 Task: Create a rule from the Recommended list, Task Added to this Project -> add SubTasks in the project TranslateForge with SubTasks Gather and Analyse Requirements , Design and Implement Solution , System Test and UAT , Release to Production / Go Live.
Action: Mouse moved to (51, 381)
Screenshot: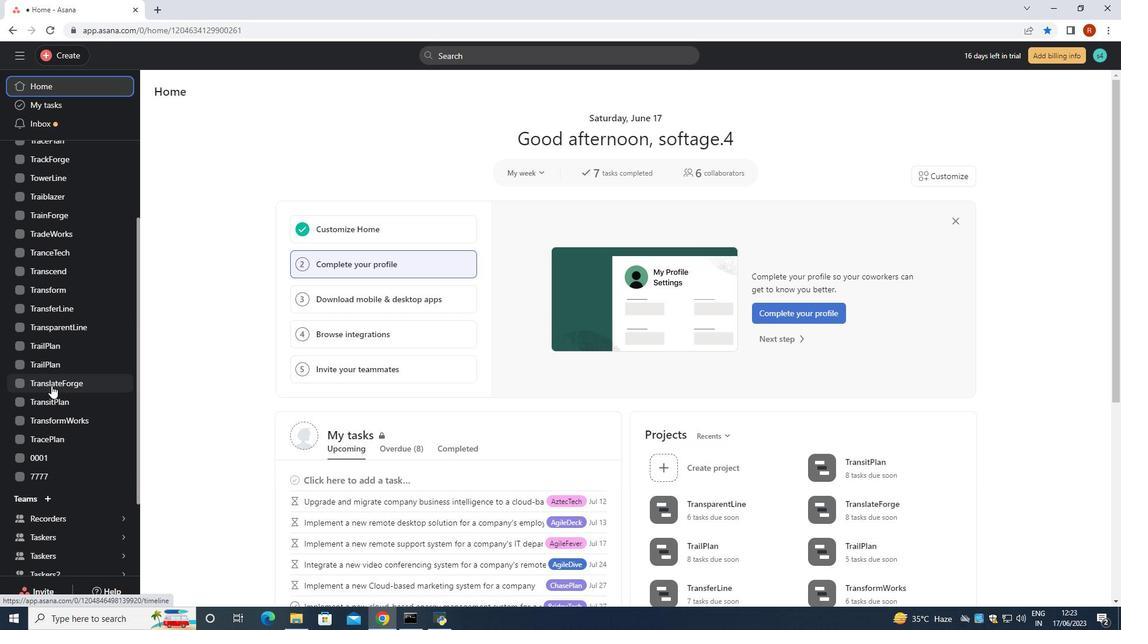 
Action: Mouse pressed left at (51, 381)
Screenshot: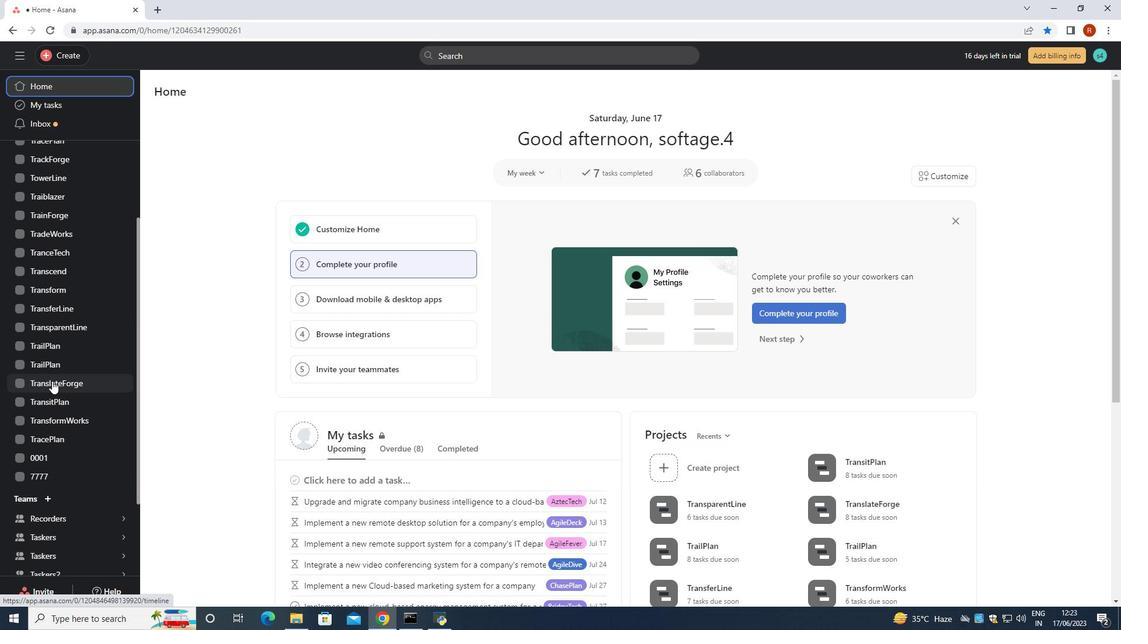 
Action: Mouse moved to (1091, 96)
Screenshot: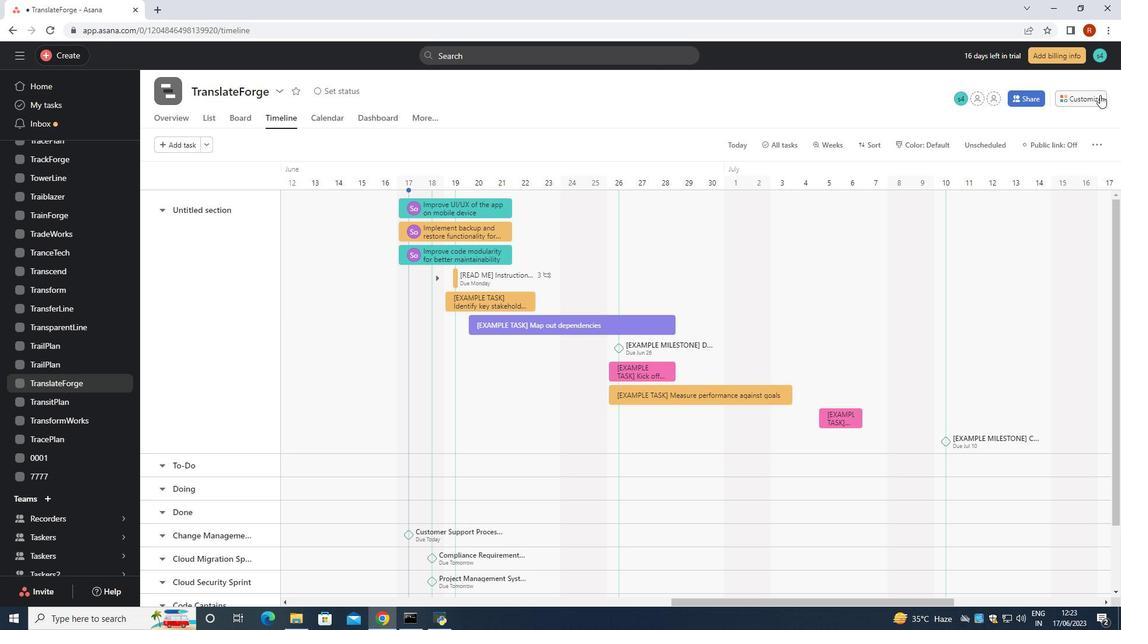 
Action: Mouse pressed left at (1091, 96)
Screenshot: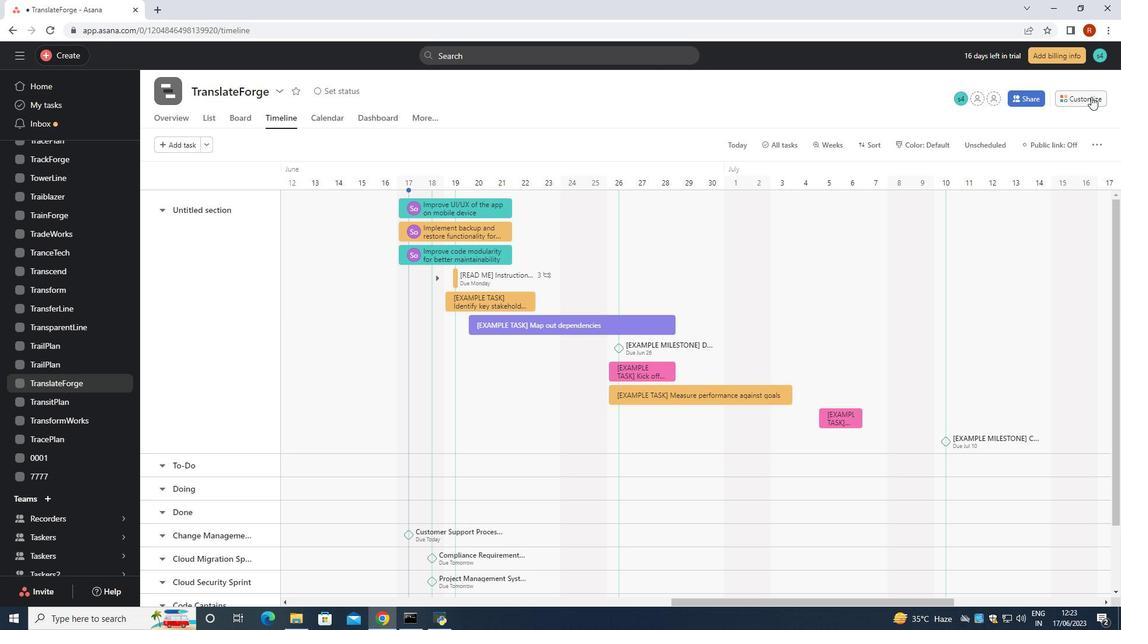 
Action: Mouse moved to (884, 282)
Screenshot: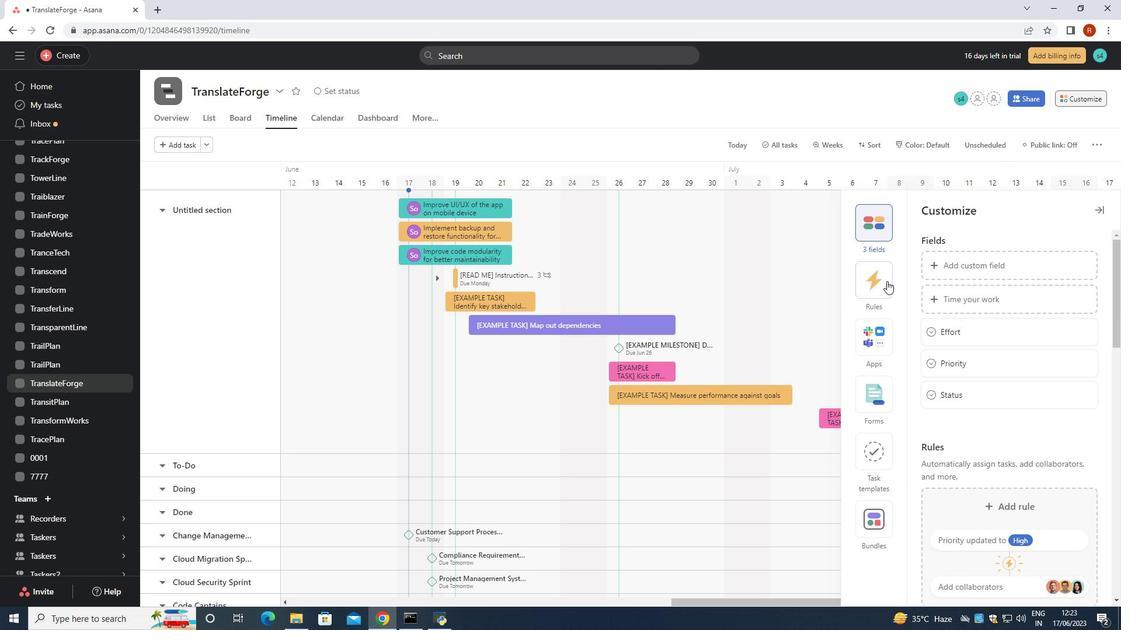 
Action: Mouse pressed left at (884, 282)
Screenshot: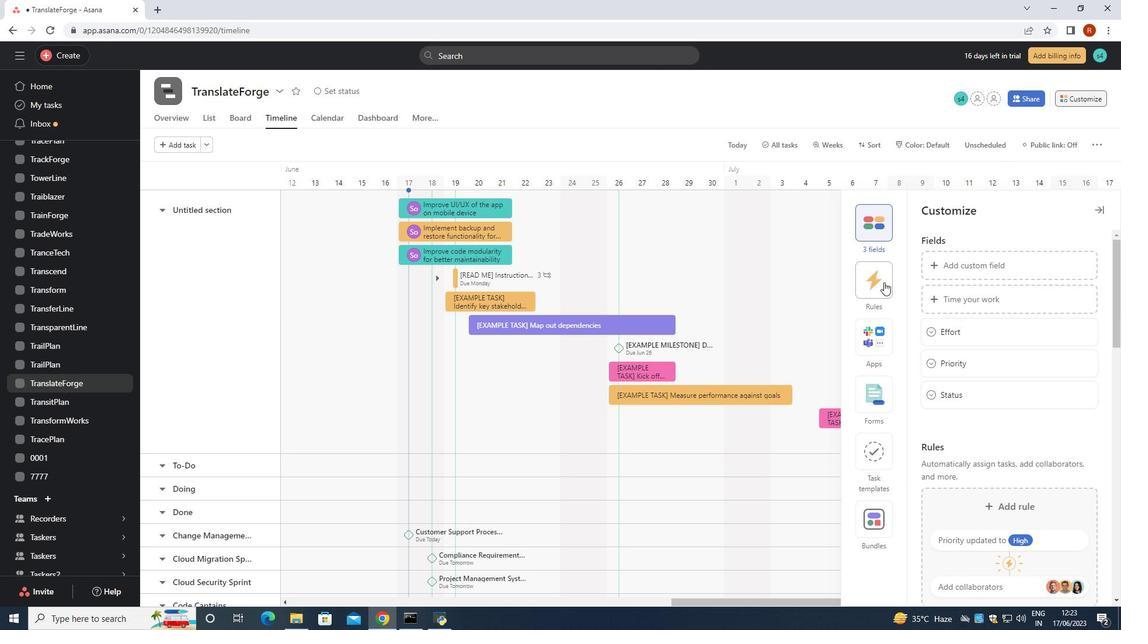 
Action: Mouse moved to (965, 296)
Screenshot: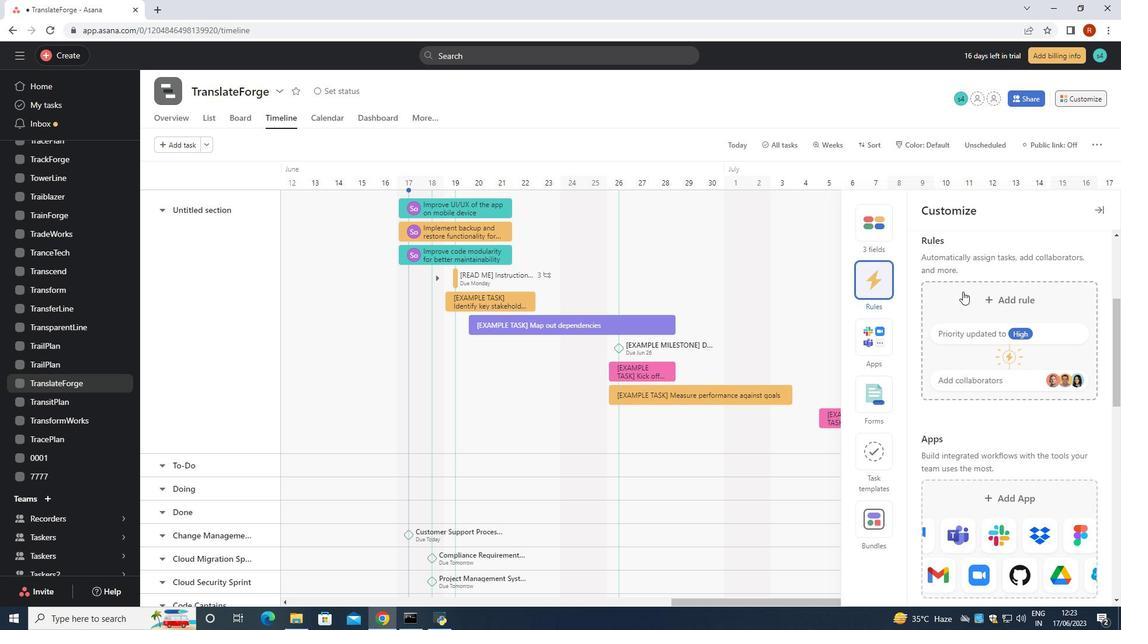 
Action: Mouse pressed left at (965, 296)
Screenshot: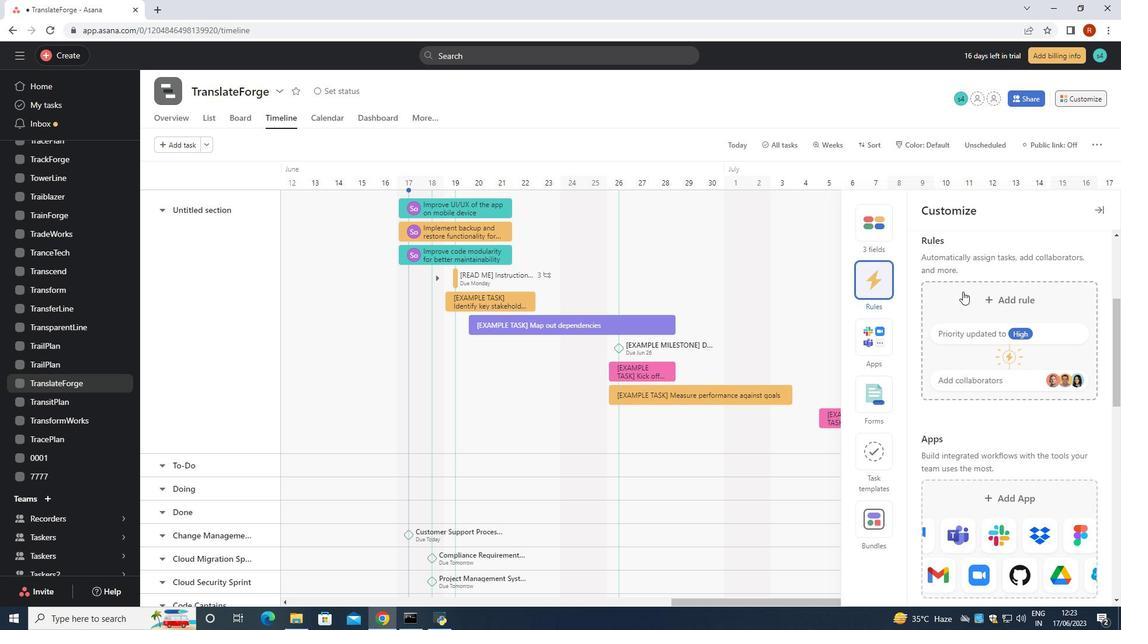 
Action: Mouse moved to (266, 136)
Screenshot: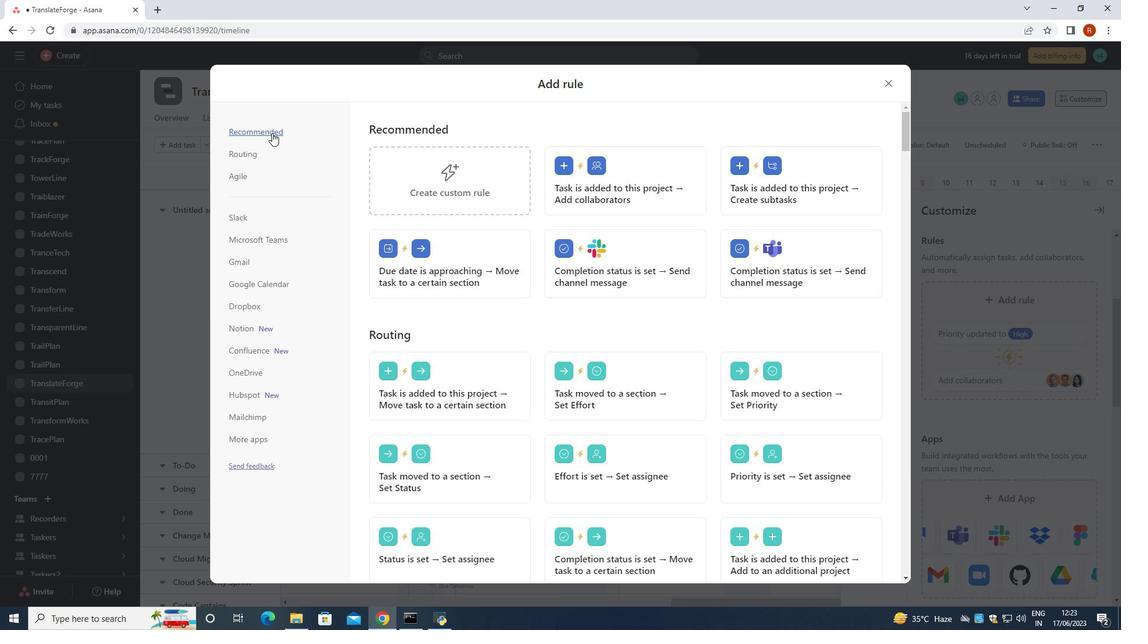 
Action: Mouse pressed left at (266, 136)
Screenshot: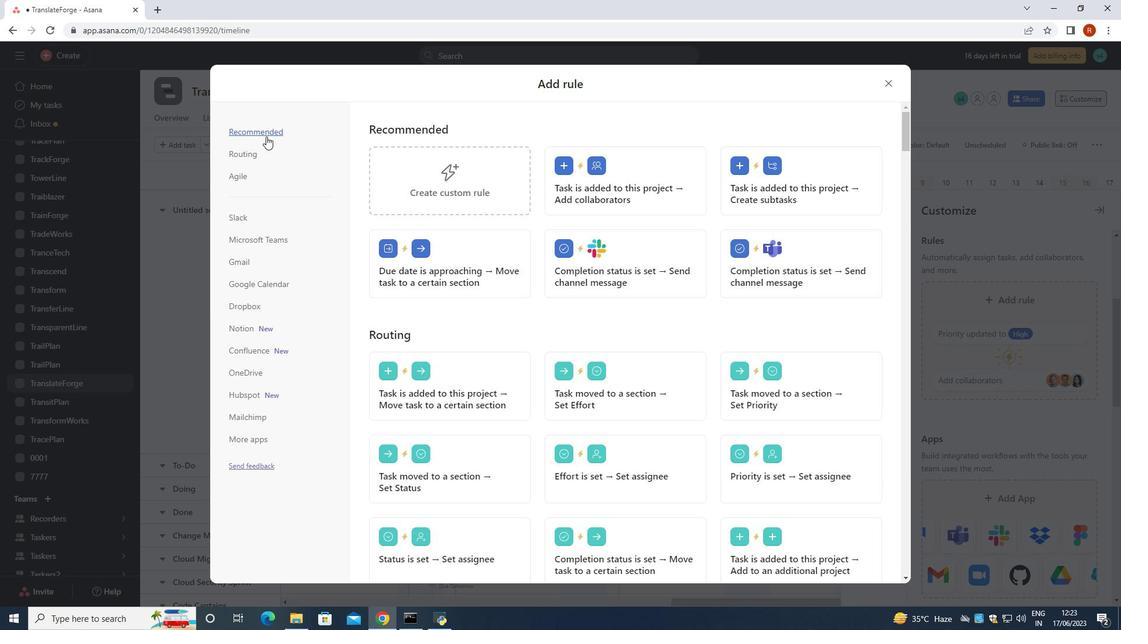 
Action: Mouse moved to (267, 132)
Screenshot: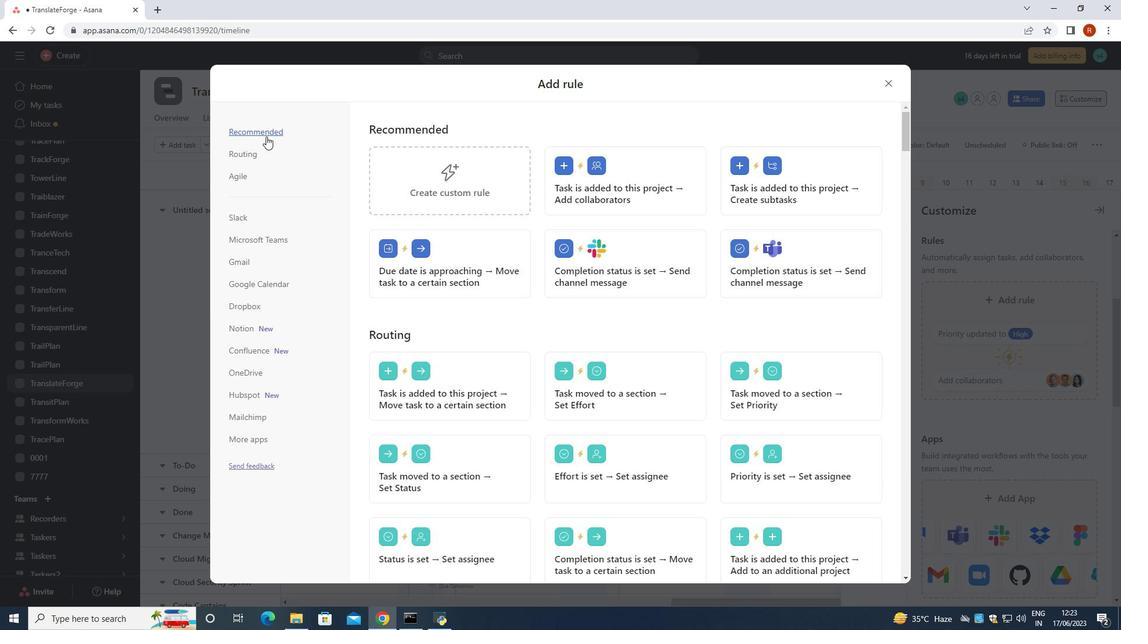 
Action: Mouse pressed left at (267, 132)
Screenshot: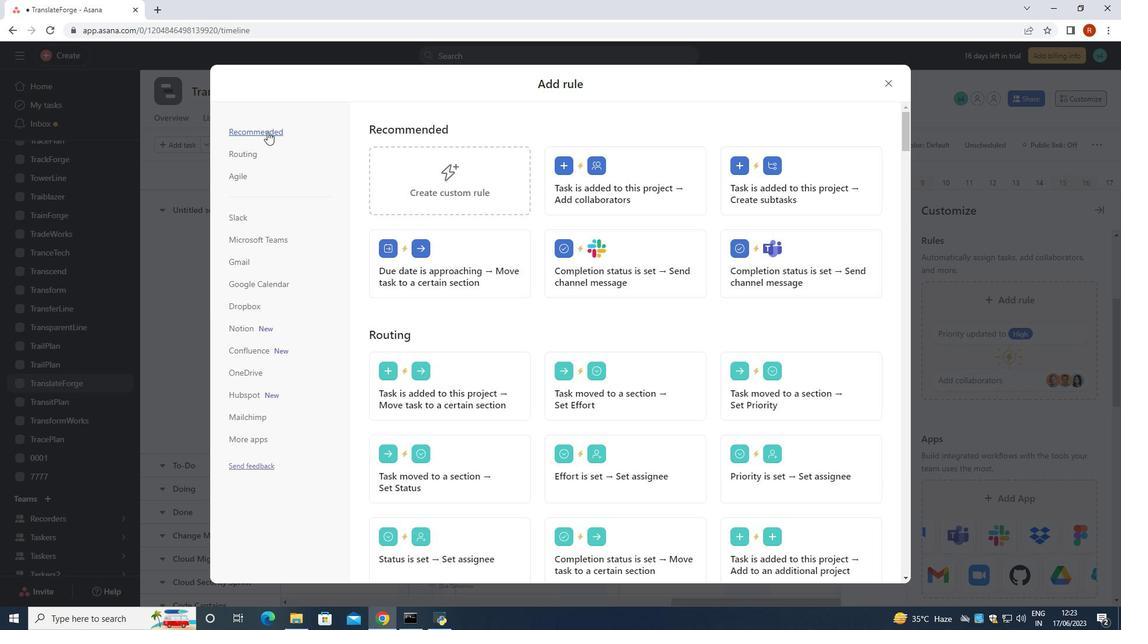
Action: Mouse moved to (795, 193)
Screenshot: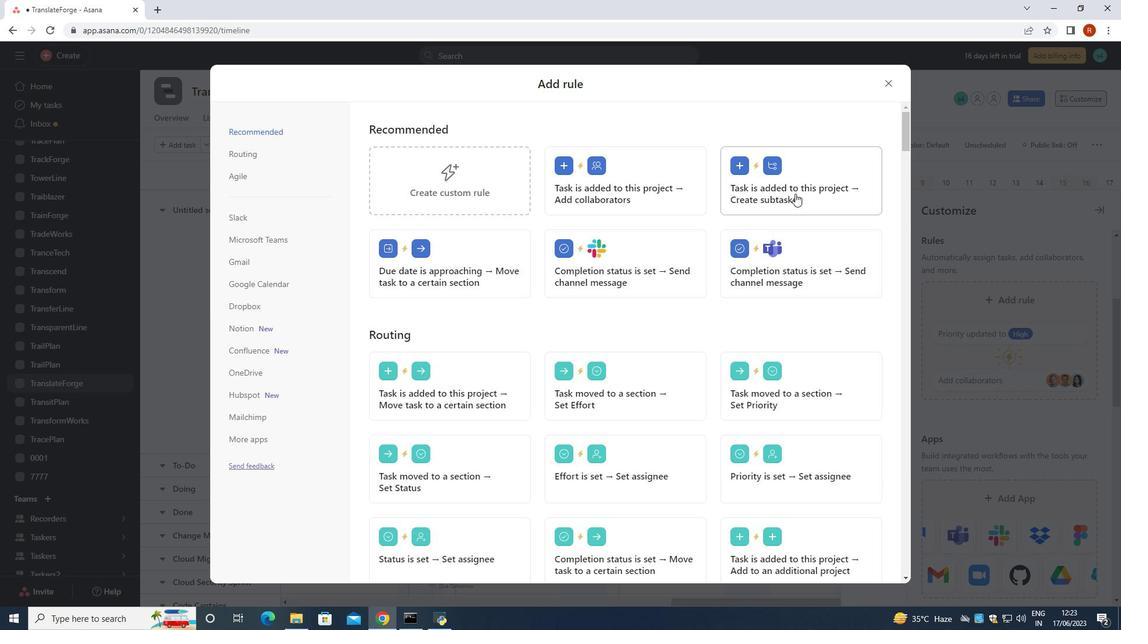 
Action: Mouse pressed left at (795, 193)
Screenshot: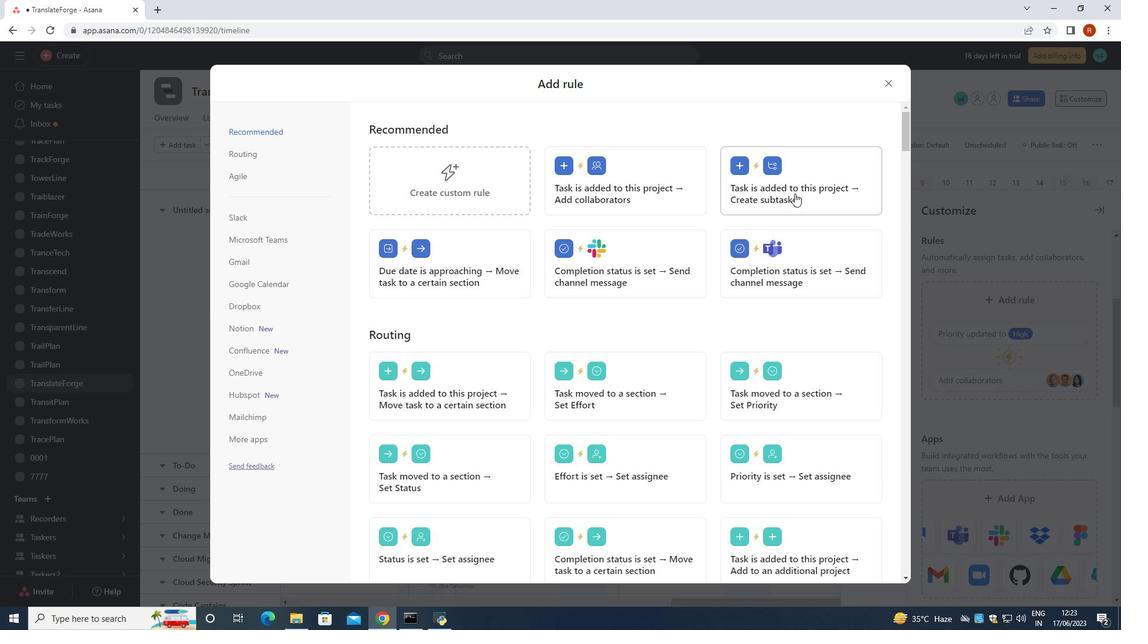 
Action: Mouse moved to (727, 188)
Screenshot: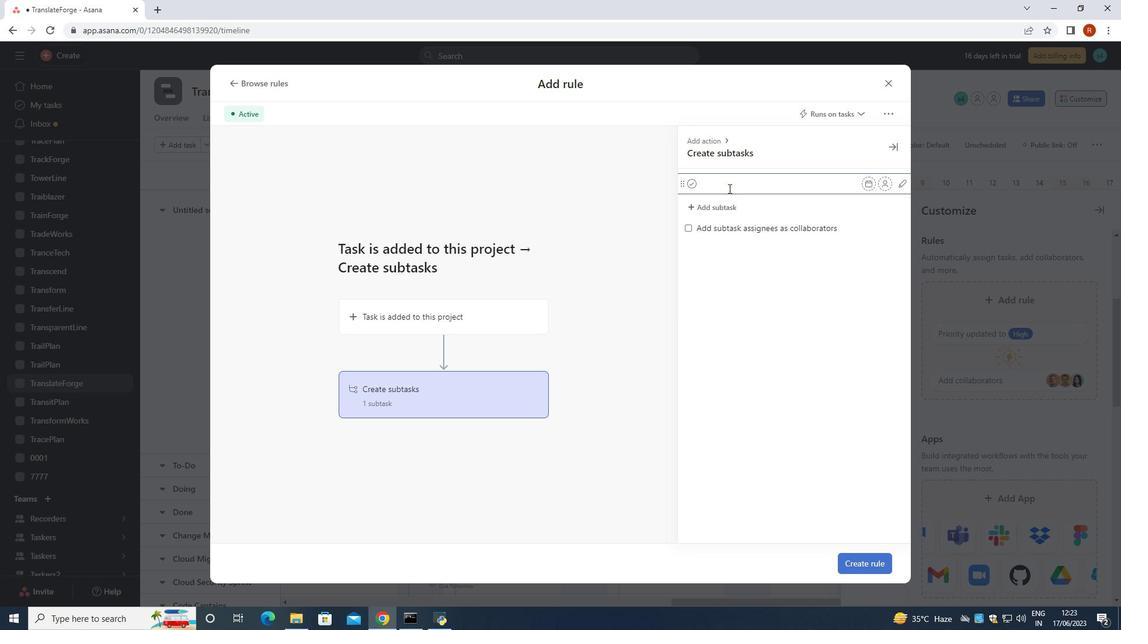 
Action: Key pressed <Key.shift><Key.shift><Key.shift><Key.shift><Key.shift><Key.shift><Key.shift><Key.shift><Key.shift>Gather<Key.space>and<Key.space><Key.shift>Analyse<Key.space><Key.shift>Requirements<Key.enter><Key.shift>Design<Key.space><Key.shift><Key.shift><Key.shift>and<Key.space><Key.shift><Key.shift><Key.shift><Key.shift><Key.shift><Key.shift><Key.shift><Key.shift><Key.shift><Key.shift><Key.shift>Implement<Key.space><Key.shift>Solution<Key.space><Key.enter><Key.shift>System<Key.space><Key.shift>Test<Key.space>and<Key.space><Key.caps_lock>UAT<Key.enter><Key.caps_lock><Key.shift><Key.shift><Key.shift><Key.shift><Key.shift><Key.shift><Key.shift><Key.shift><Key.shift><Key.shift><Key.shift><Key.shift><Key.shift><Key.shift><Key.shift><Key.shift><Key.shift><Key.shift>Release<Key.space>to<Key.space><Key.shift>Production/<Key.shift>Go<Key.space><Key.shift>Live<Key.enter>
Screenshot: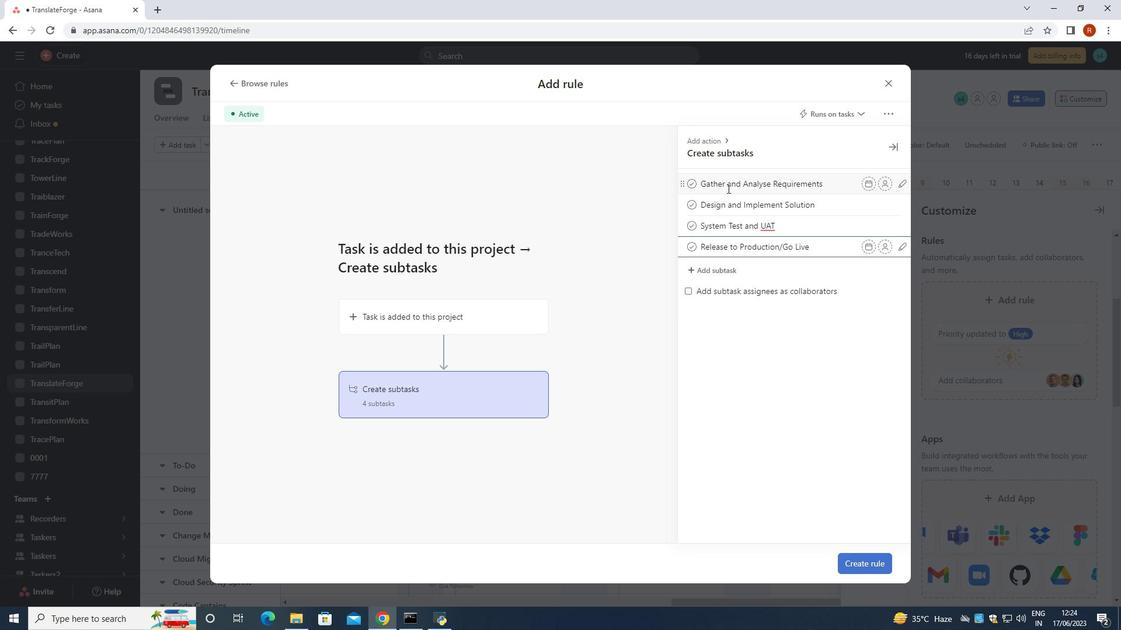 
Action: Mouse pressed right at (727, 188)
Screenshot: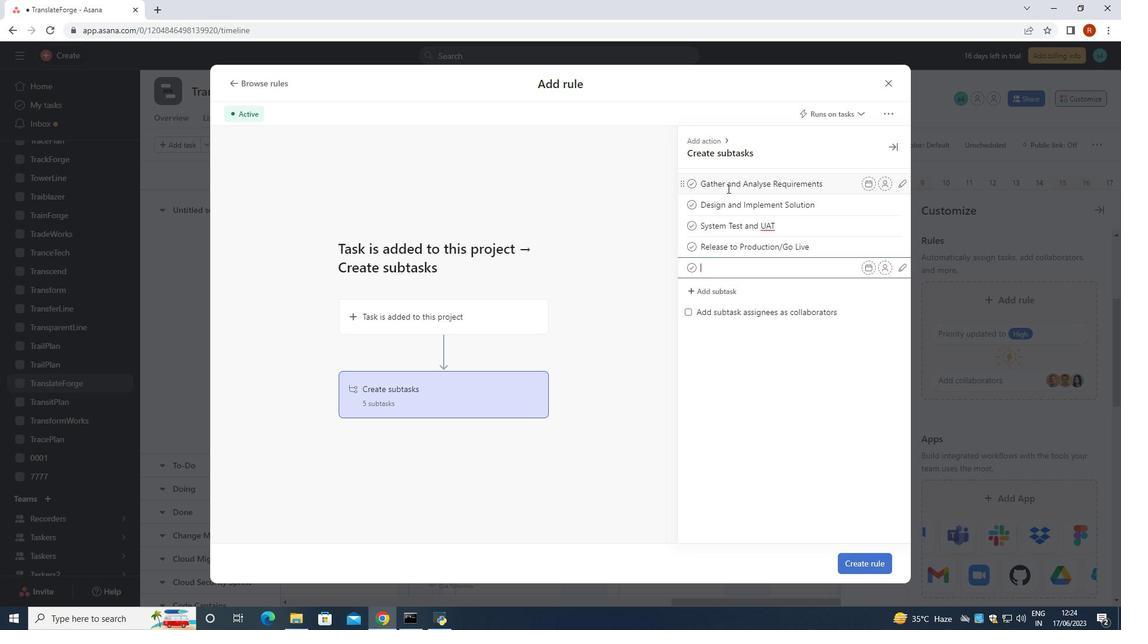 
Action: Mouse moved to (705, 264)
Screenshot: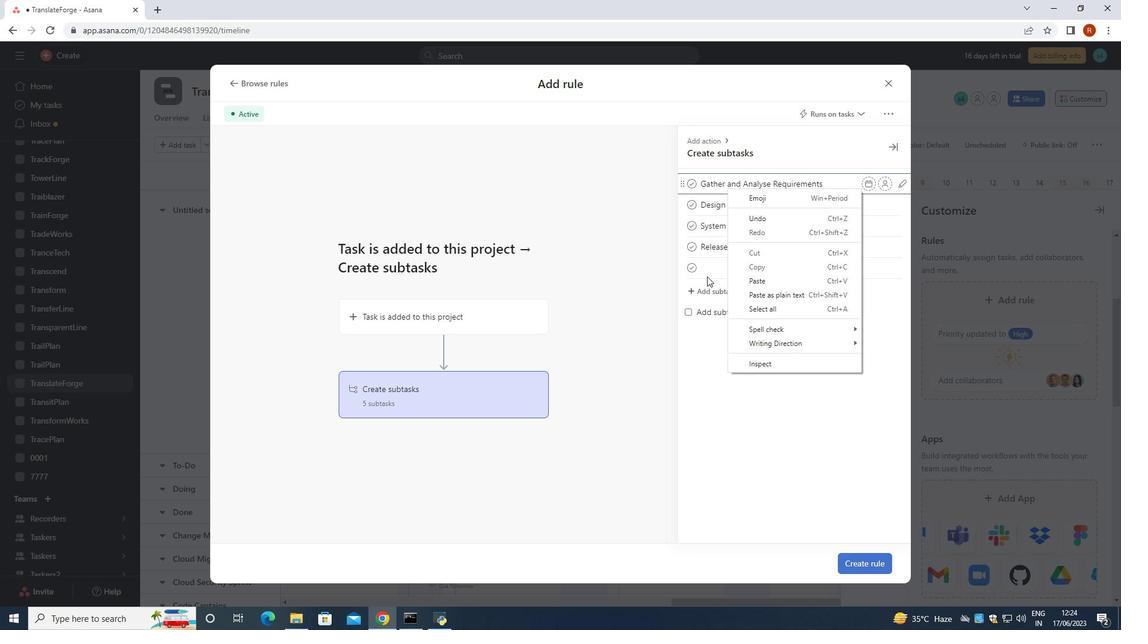 
Action: Mouse pressed right at (705, 264)
Screenshot: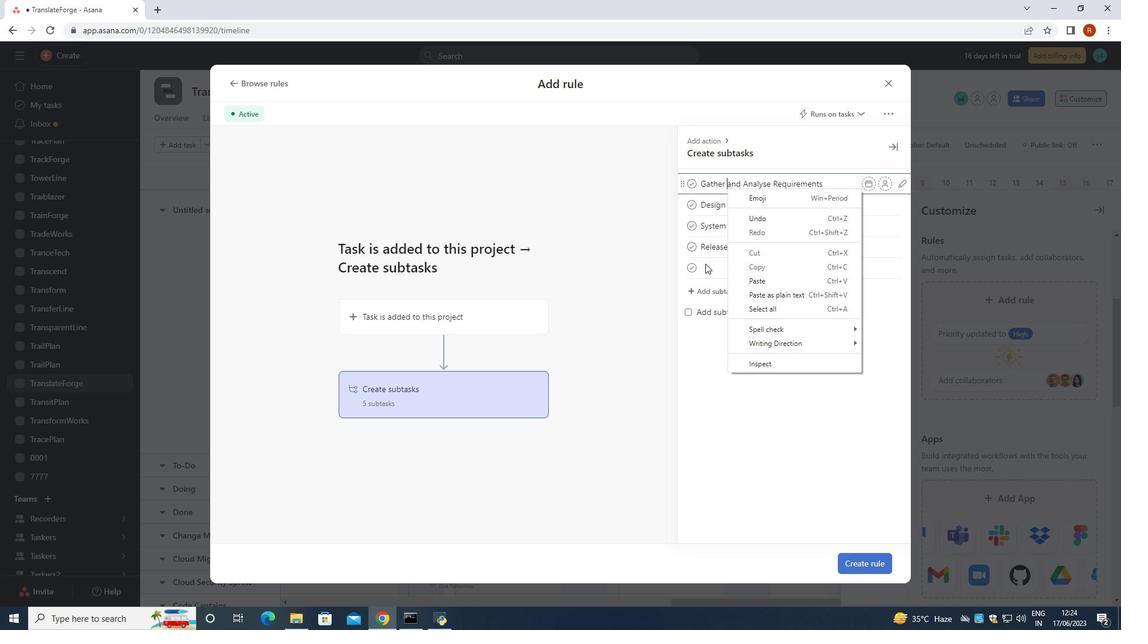 
Action: Mouse moved to (879, 564)
Screenshot: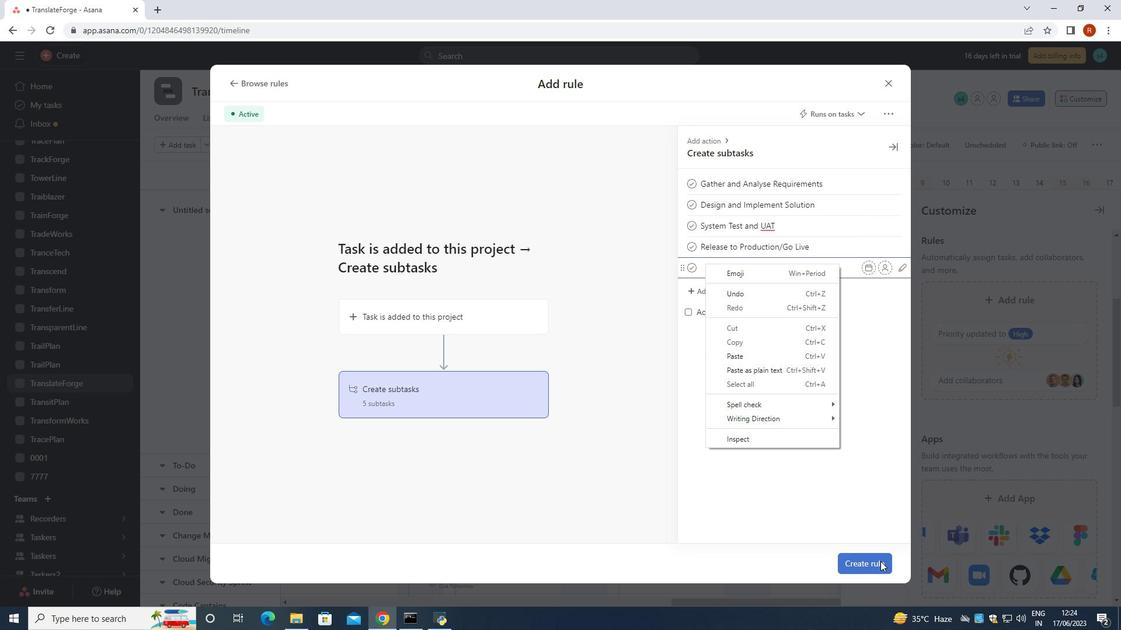 
Action: Mouse pressed left at (879, 564)
Screenshot: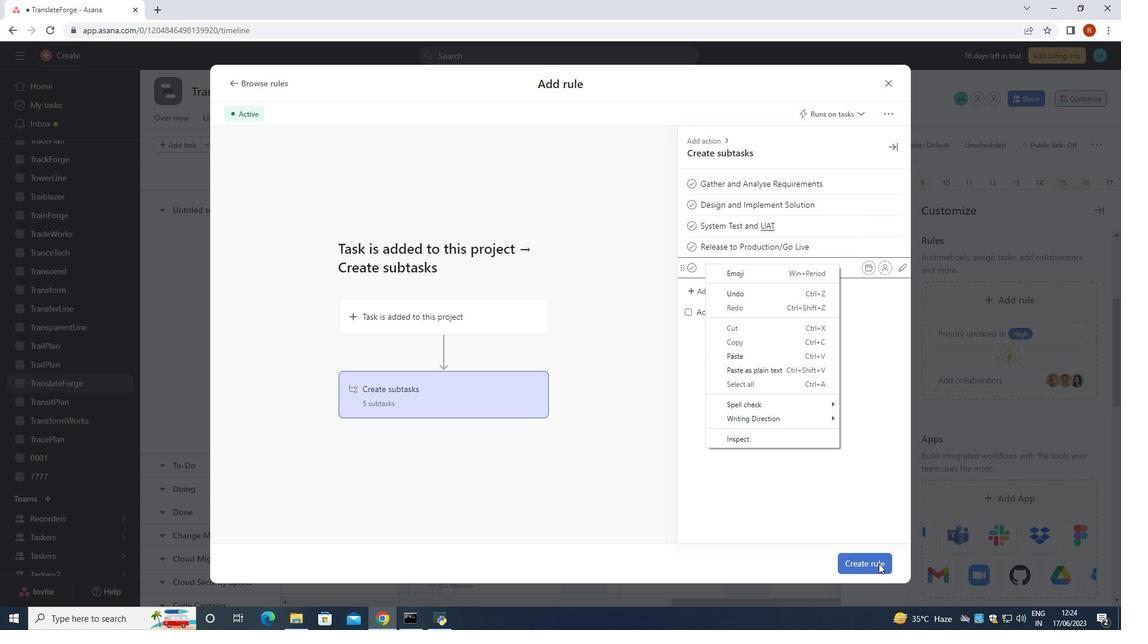 
Action: Mouse moved to (877, 561)
Screenshot: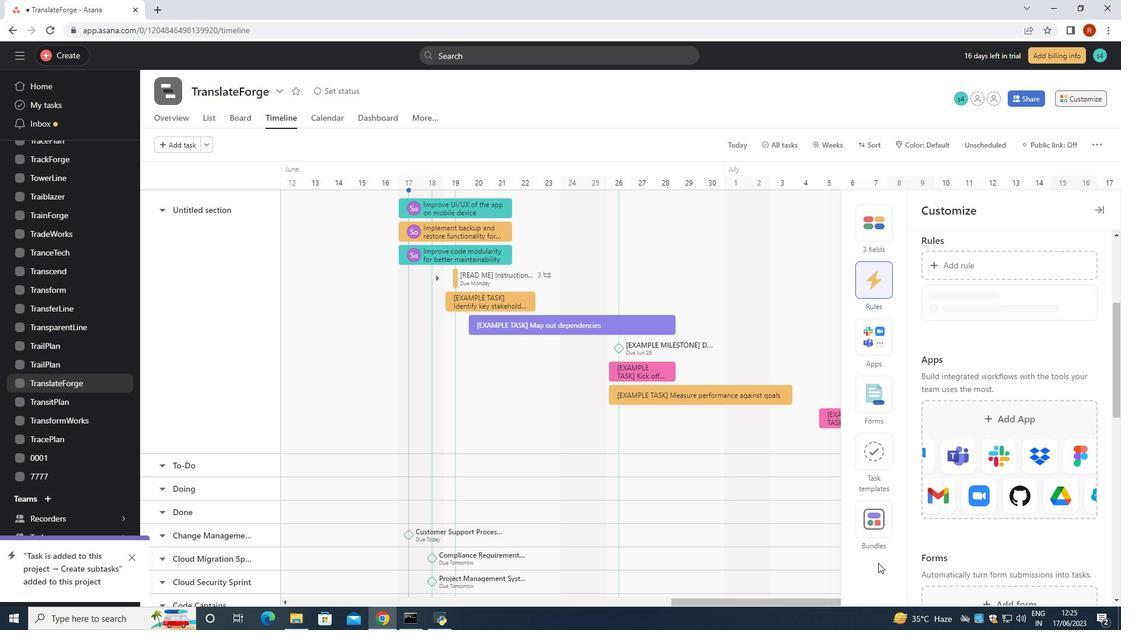 
